 Task: Enable the video filter "VHS movie effect video filter" for mosaic bridge stream output.
Action: Mouse moved to (144, 20)
Screenshot: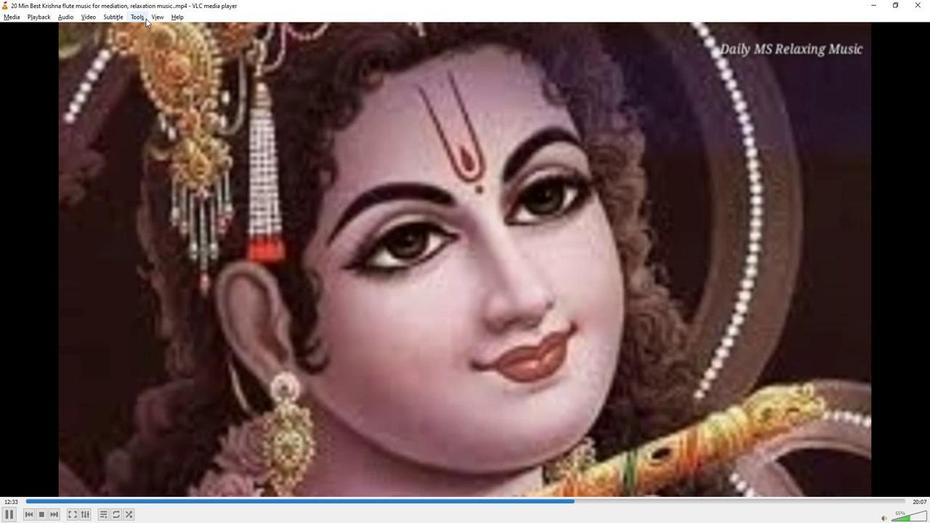 
Action: Mouse pressed left at (144, 20)
Screenshot: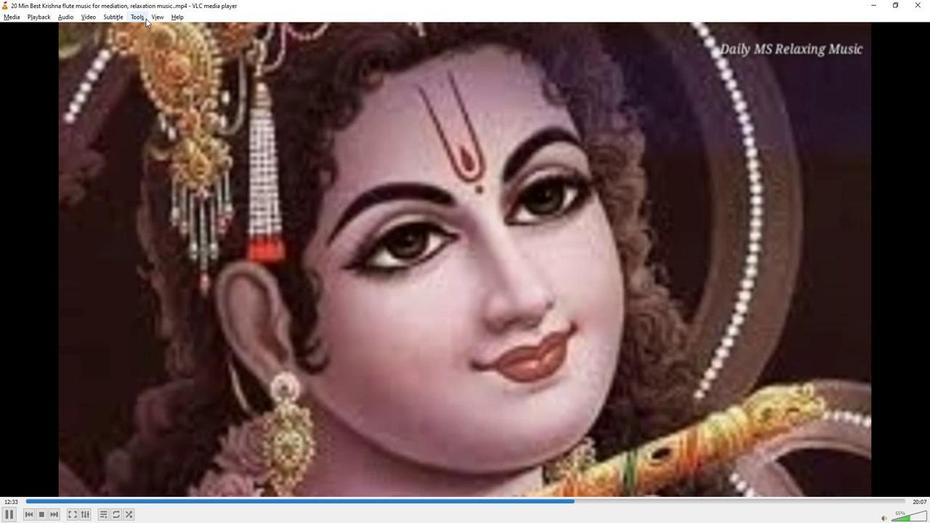 
Action: Mouse moved to (153, 130)
Screenshot: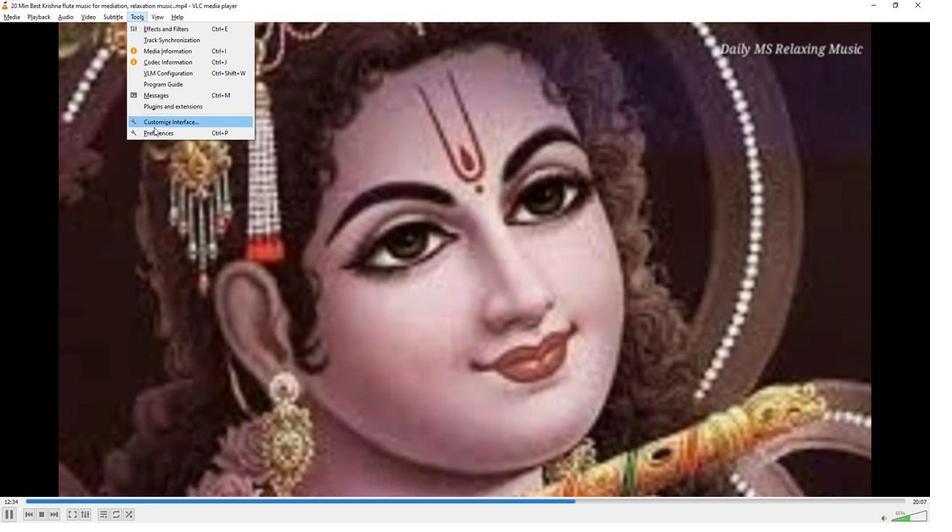 
Action: Mouse pressed left at (153, 130)
Screenshot: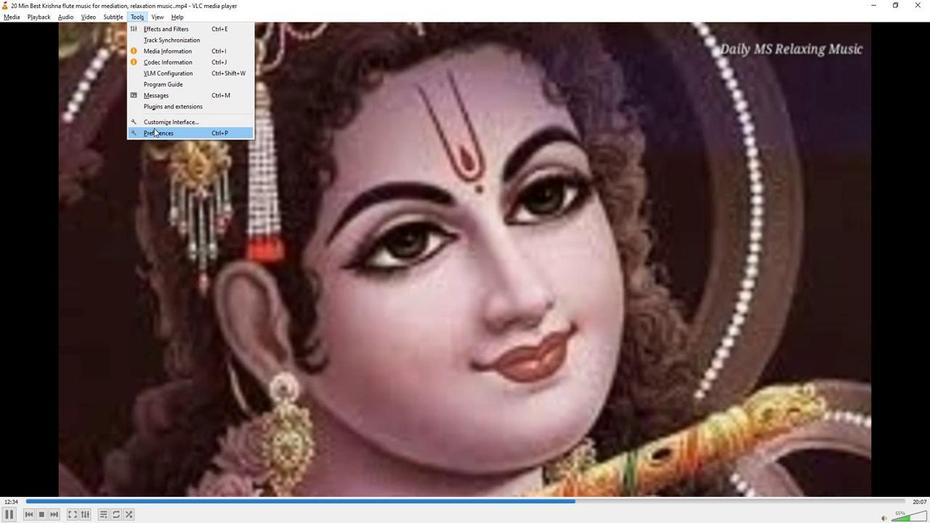 
Action: Mouse moved to (305, 425)
Screenshot: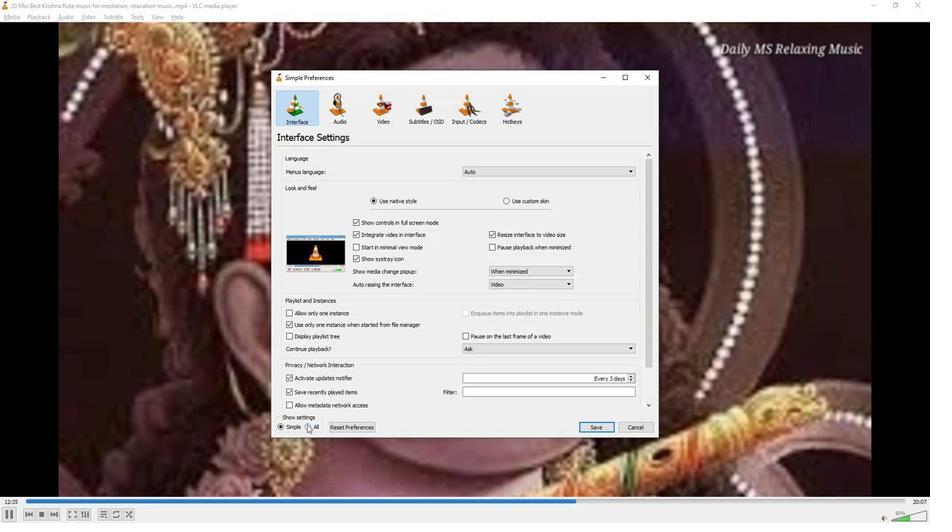 
Action: Mouse pressed left at (305, 425)
Screenshot: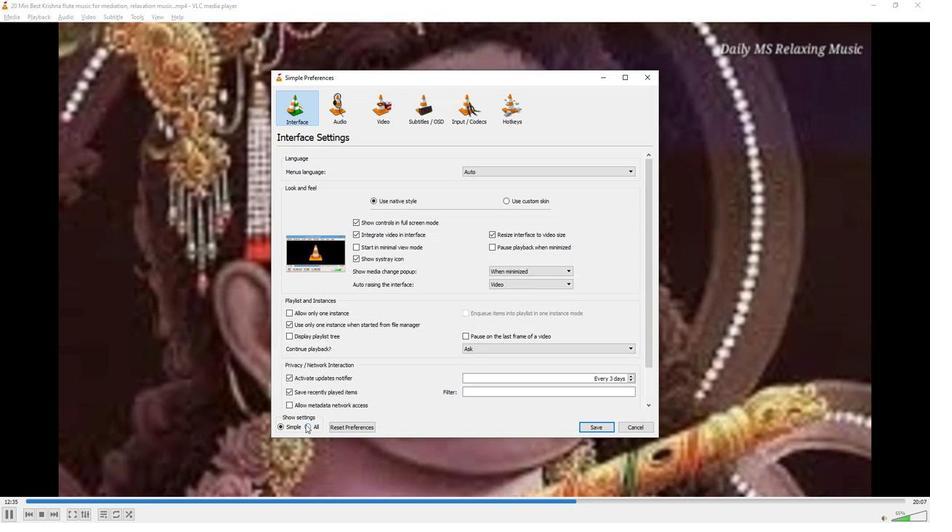 
Action: Mouse moved to (308, 358)
Screenshot: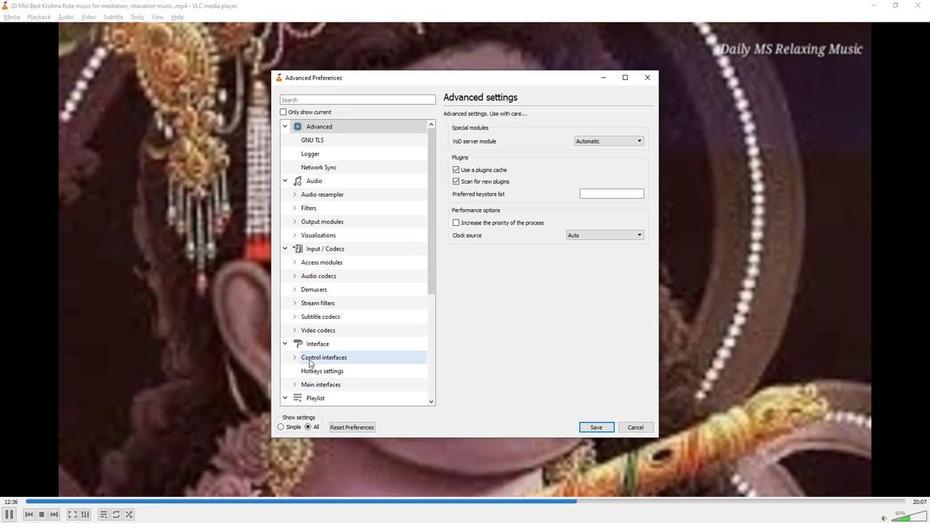 
Action: Mouse scrolled (308, 358) with delta (0, 0)
Screenshot: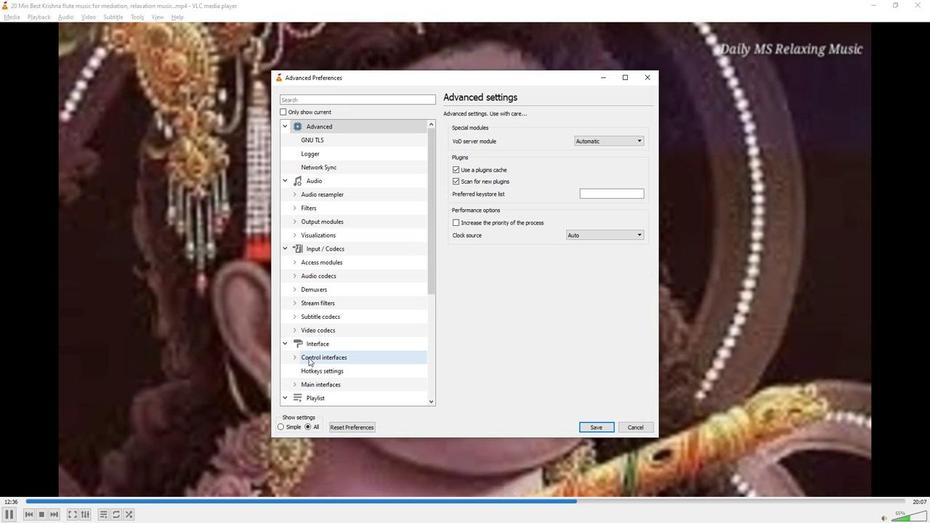 
Action: Mouse scrolled (308, 358) with delta (0, 0)
Screenshot: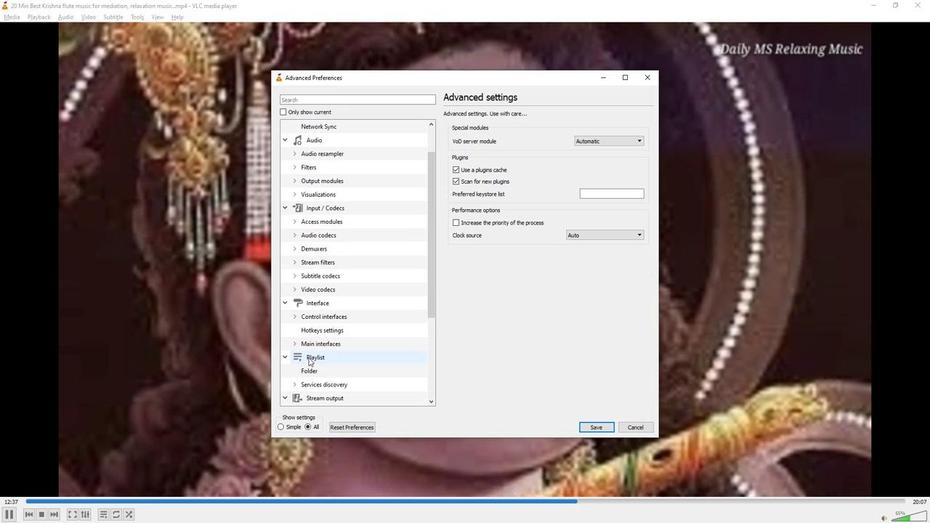 
Action: Mouse scrolled (308, 358) with delta (0, 0)
Screenshot: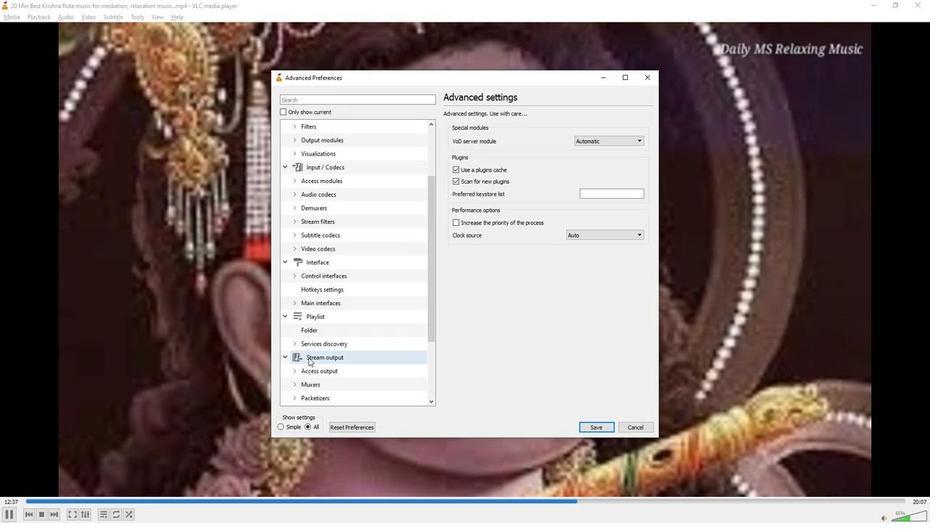 
Action: Mouse scrolled (308, 358) with delta (0, 0)
Screenshot: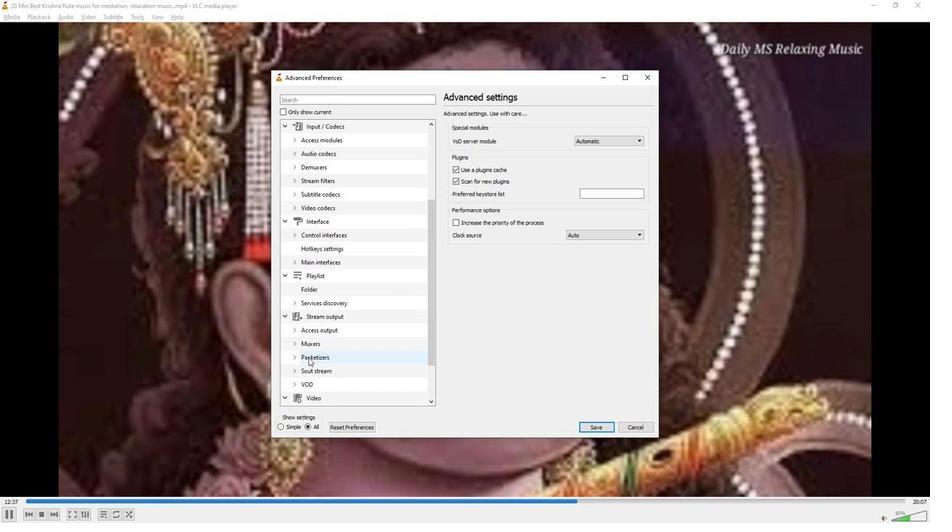 
Action: Mouse scrolled (308, 358) with delta (0, 0)
Screenshot: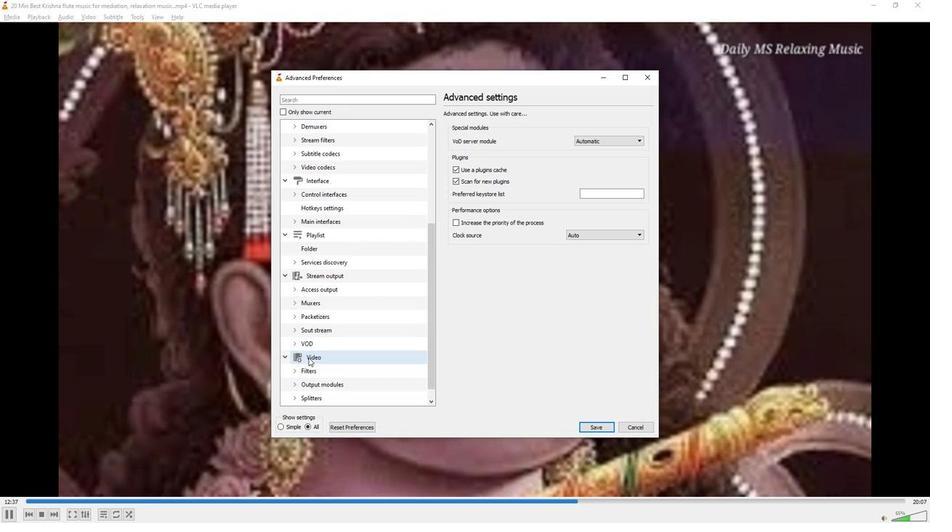 
Action: Mouse moved to (293, 320)
Screenshot: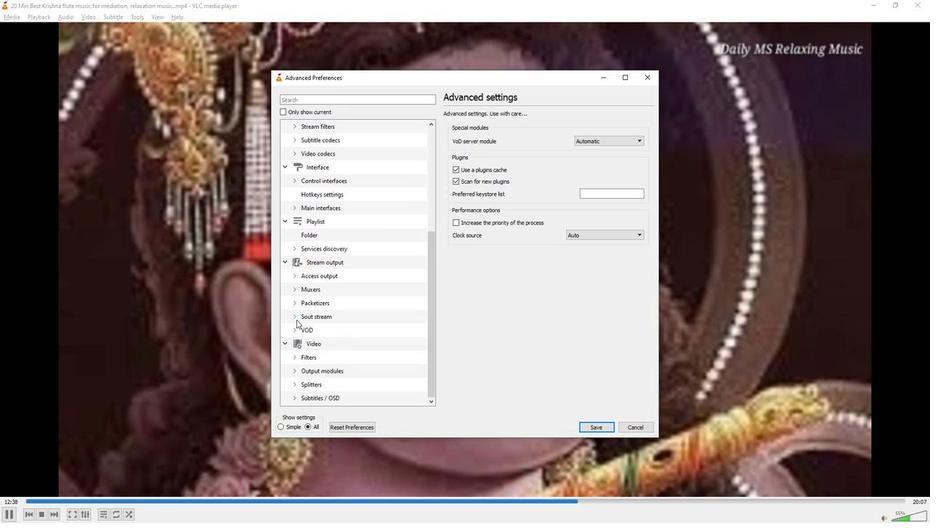 
Action: Mouse pressed left at (293, 320)
Screenshot: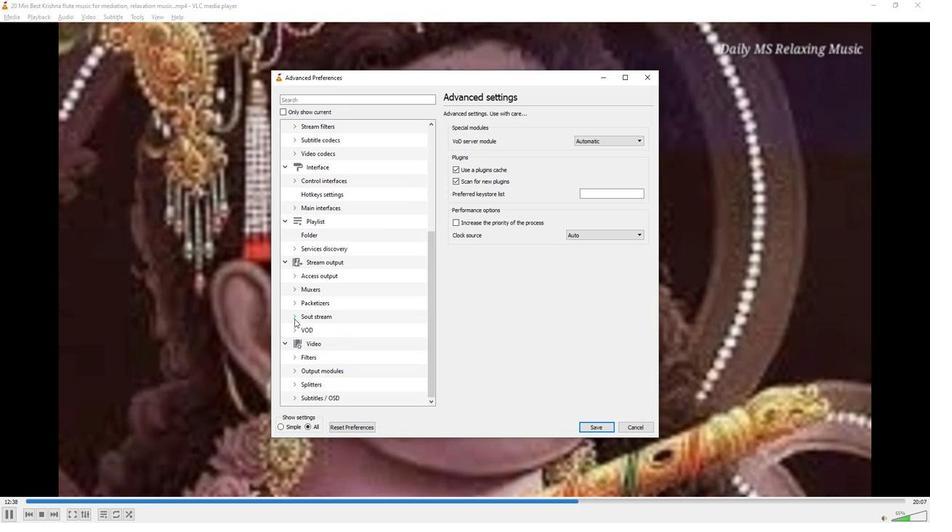 
Action: Mouse moved to (310, 352)
Screenshot: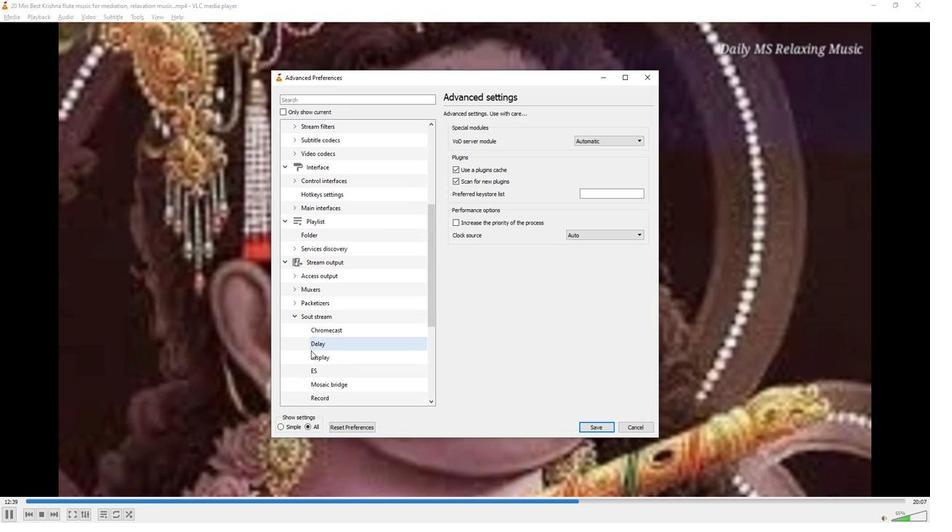 
Action: Mouse scrolled (310, 351) with delta (0, 0)
Screenshot: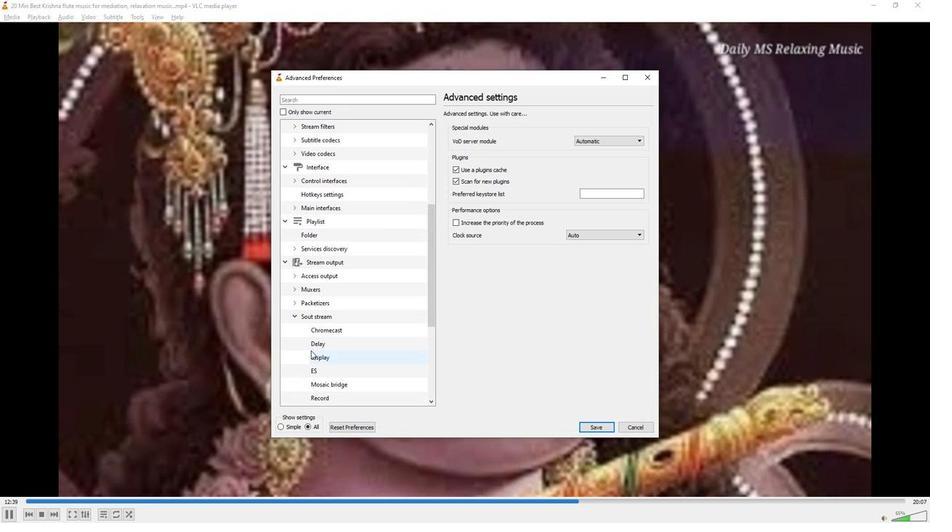 
Action: Mouse moved to (328, 342)
Screenshot: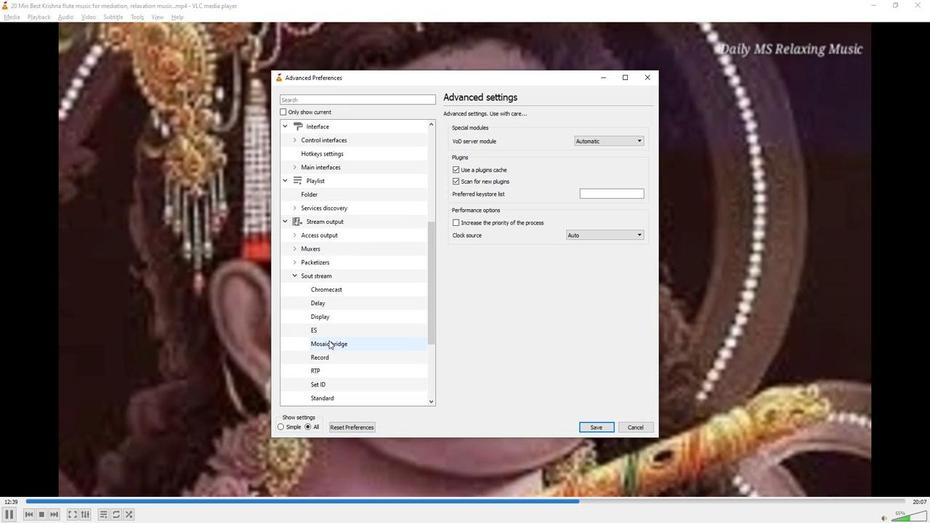 
Action: Mouse pressed left at (328, 342)
Screenshot: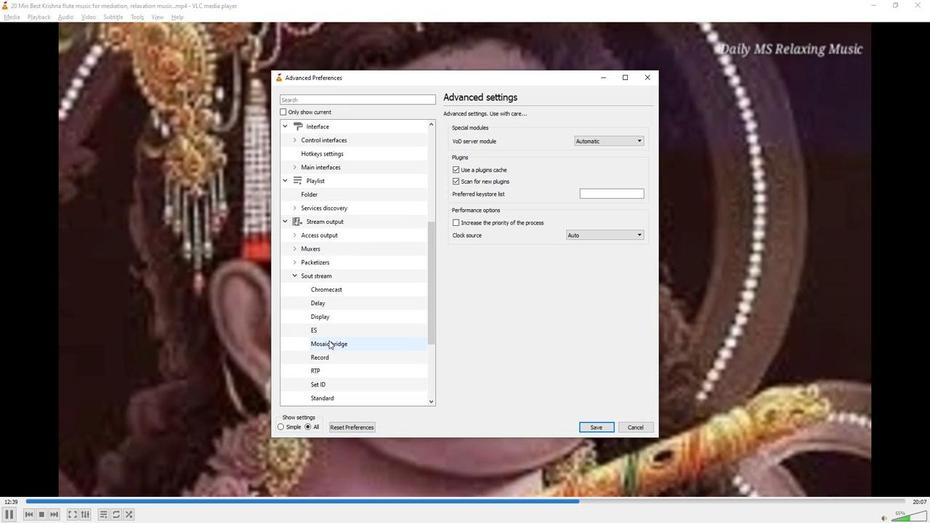 
Action: Mouse moved to (582, 208)
Screenshot: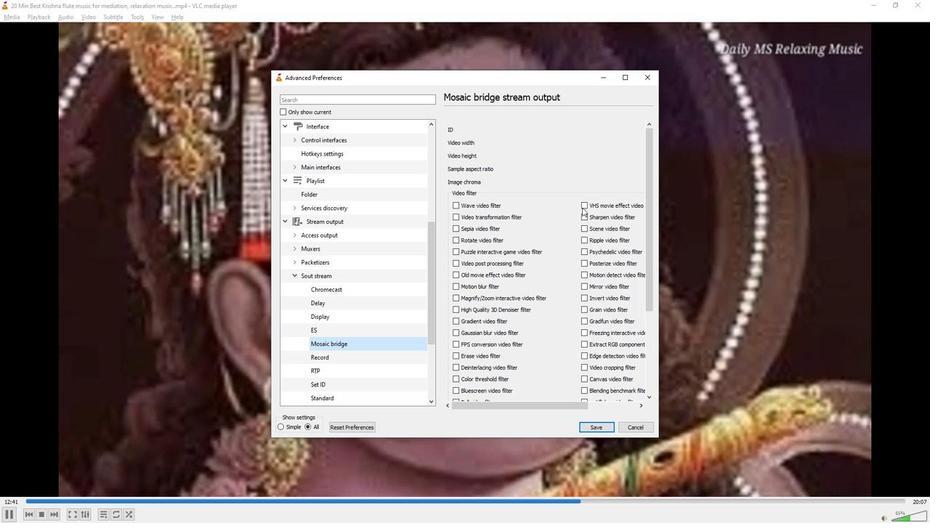 
Action: Mouse pressed left at (582, 208)
Screenshot: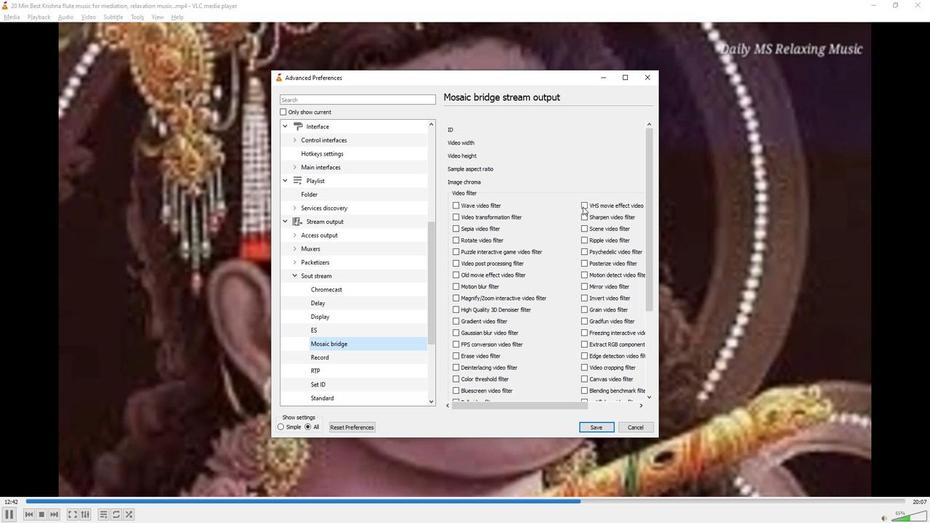 
Action: Mouse moved to (568, 196)
Screenshot: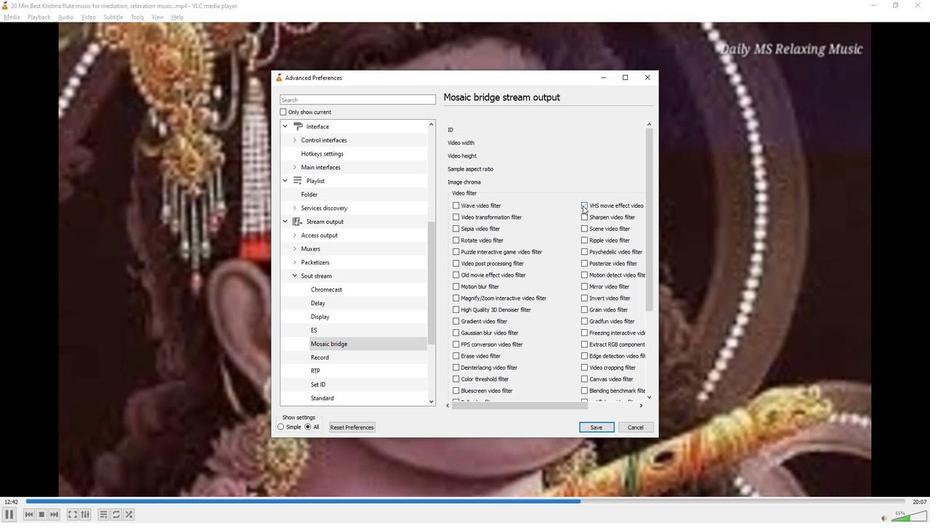 
